 Task: Check the number of townhouses sold in last 1 year.
Action: Mouse moved to (926, 181)
Screenshot: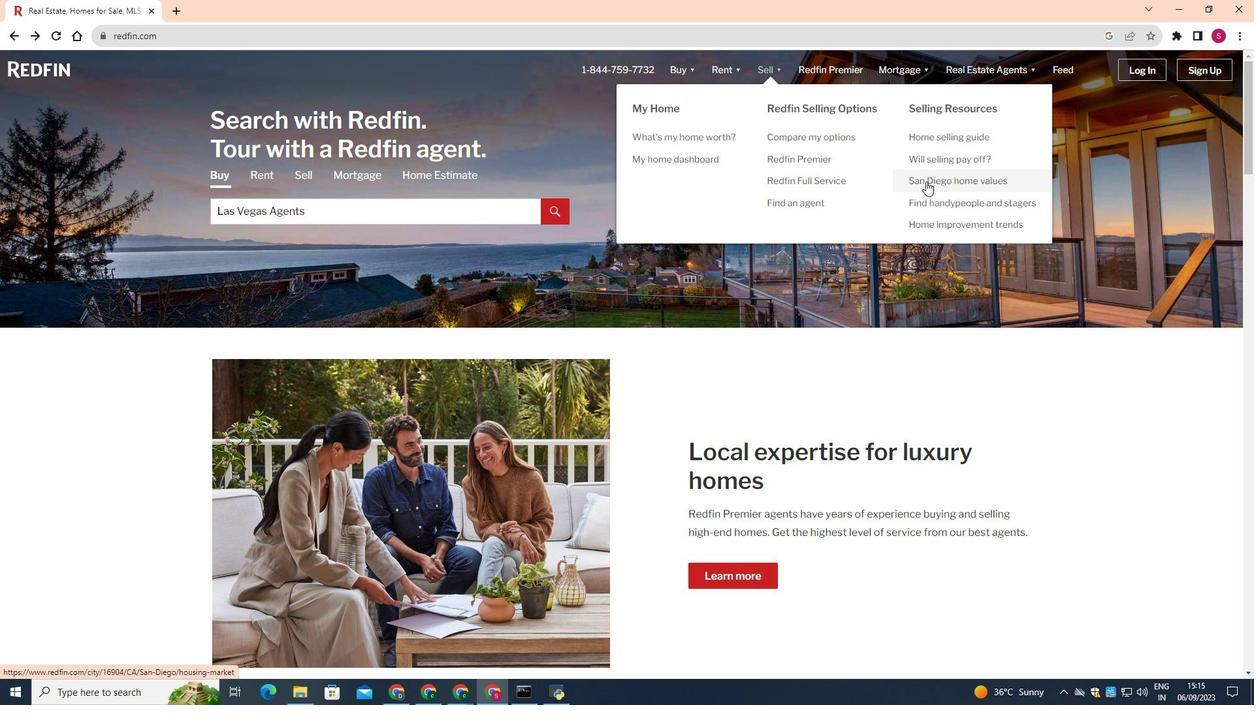
Action: Mouse pressed left at (926, 181)
Screenshot: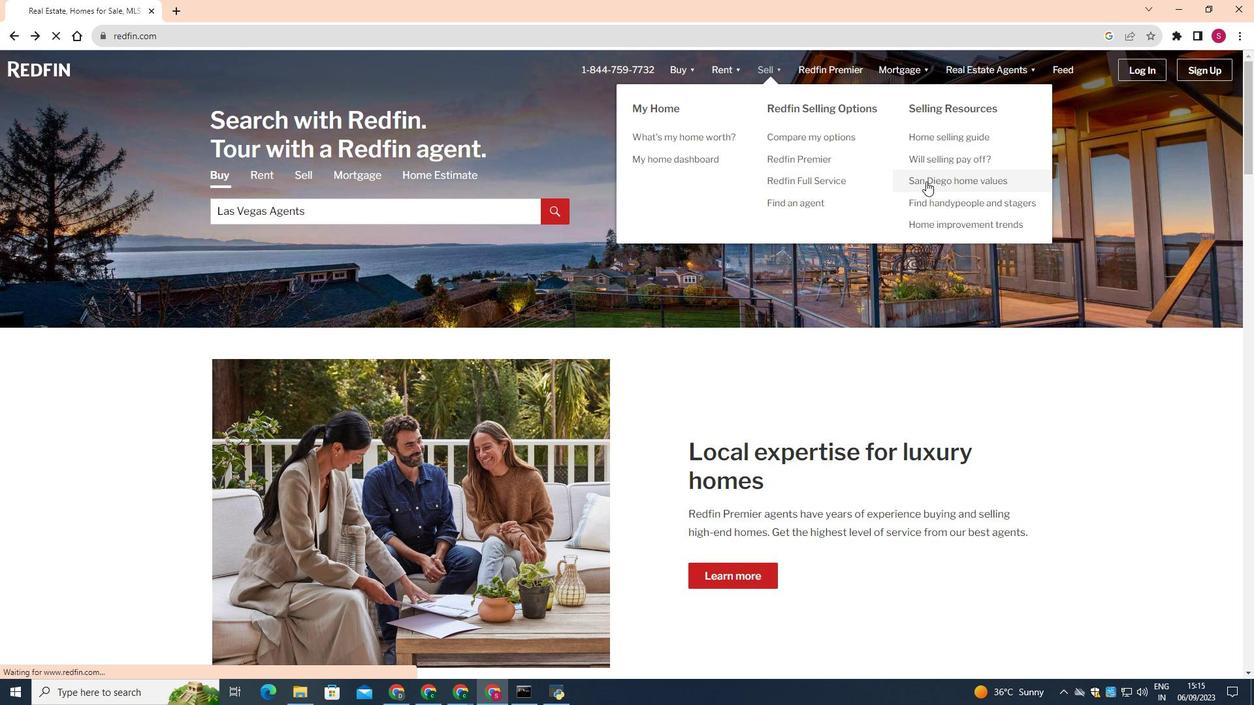 
Action: Mouse moved to (594, 394)
Screenshot: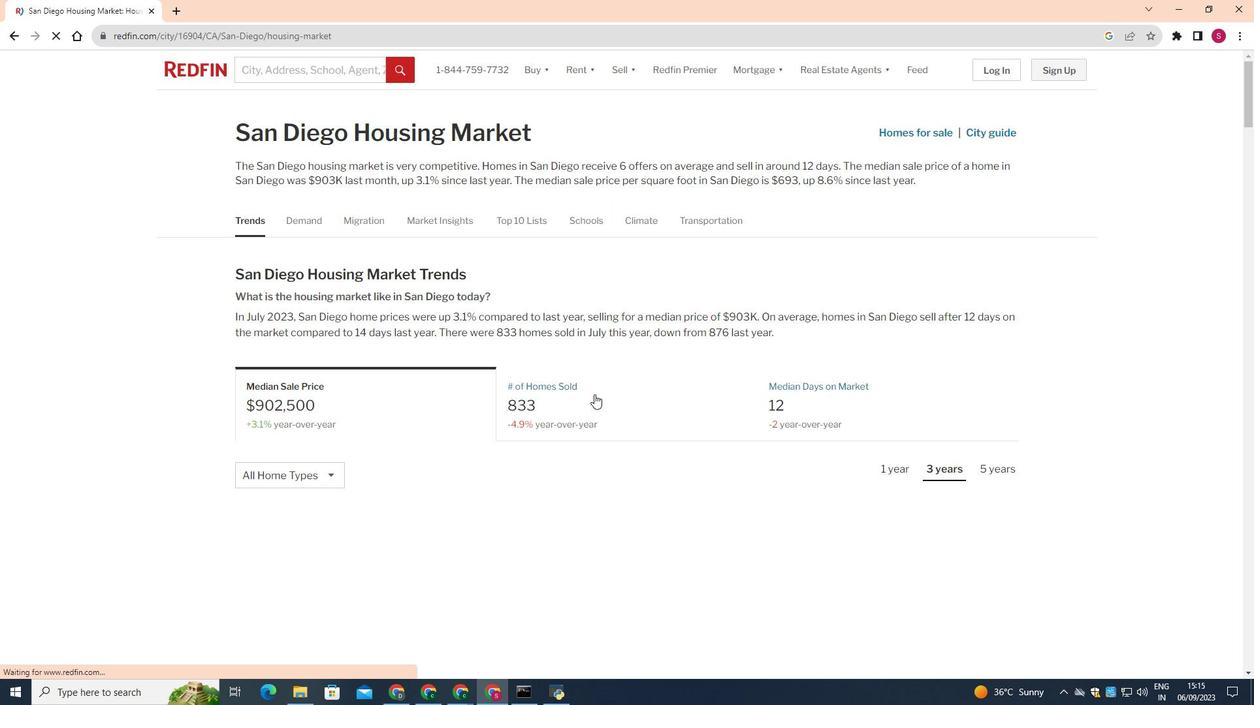 
Action: Mouse pressed left at (594, 394)
Screenshot: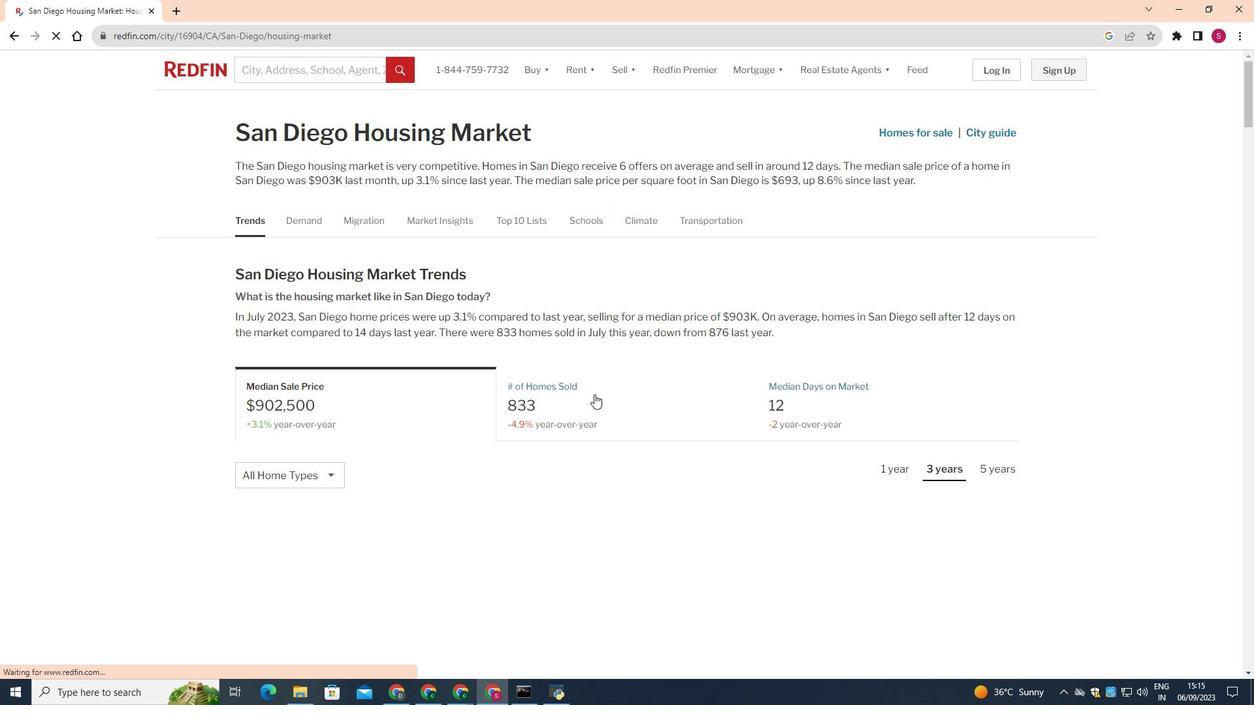 
Action: Mouse moved to (312, 472)
Screenshot: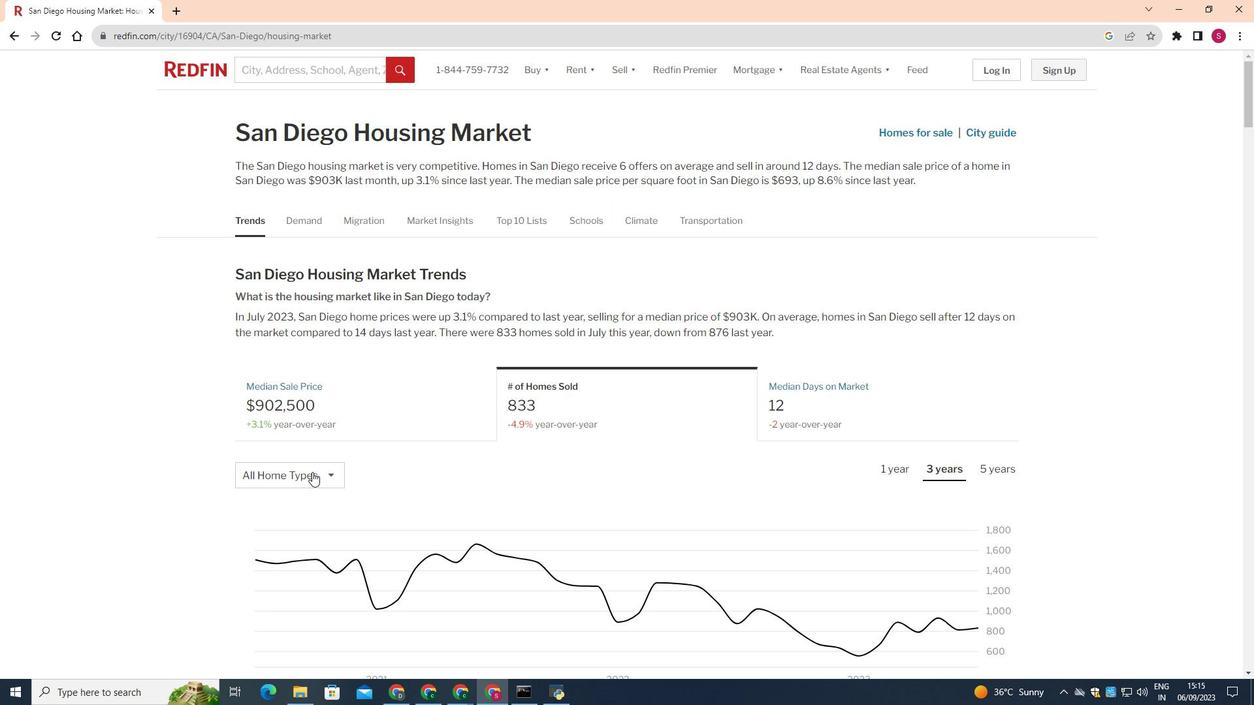
Action: Mouse pressed left at (312, 472)
Screenshot: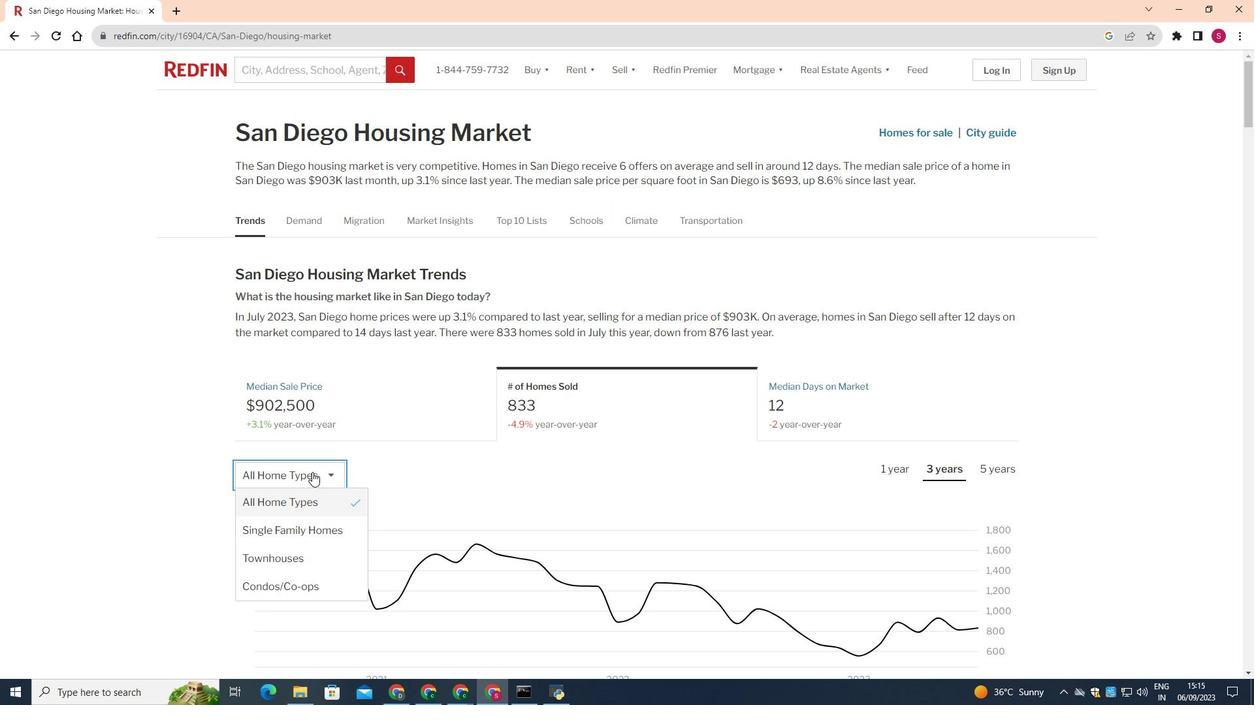 
Action: Mouse moved to (302, 556)
Screenshot: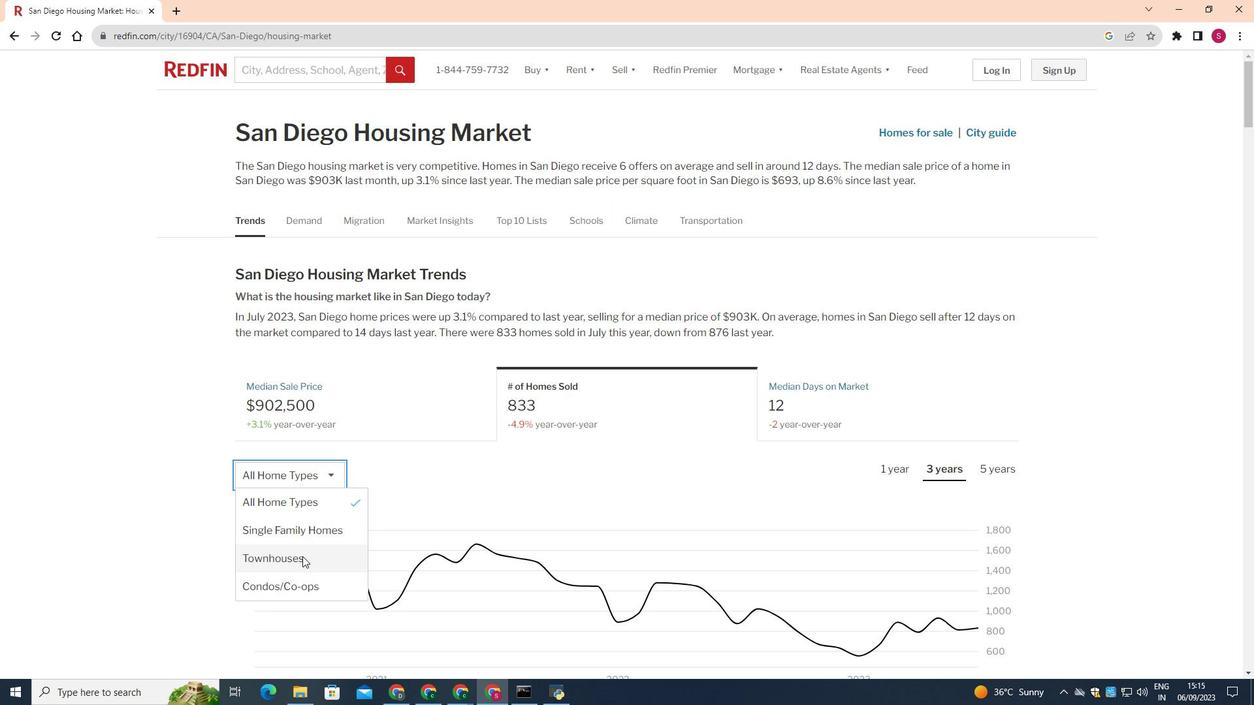 
Action: Mouse pressed left at (302, 556)
Screenshot: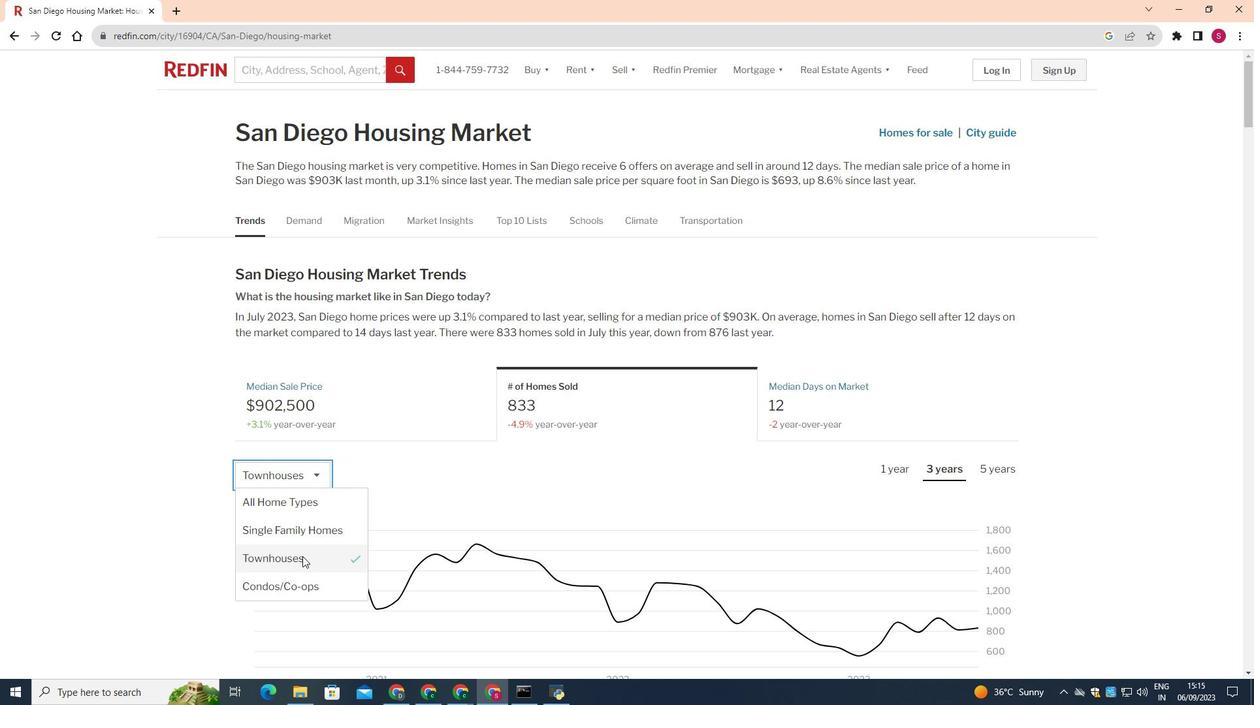 
Action: Mouse moved to (889, 463)
Screenshot: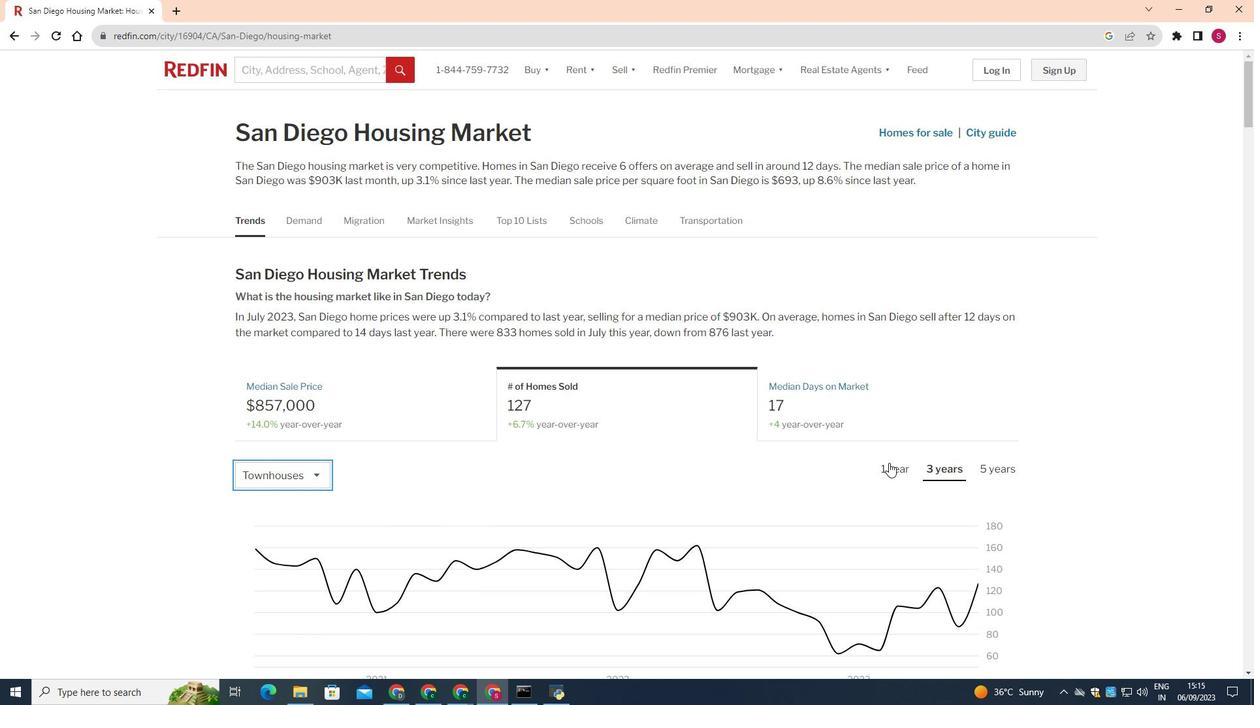 
Action: Mouse pressed left at (889, 463)
Screenshot: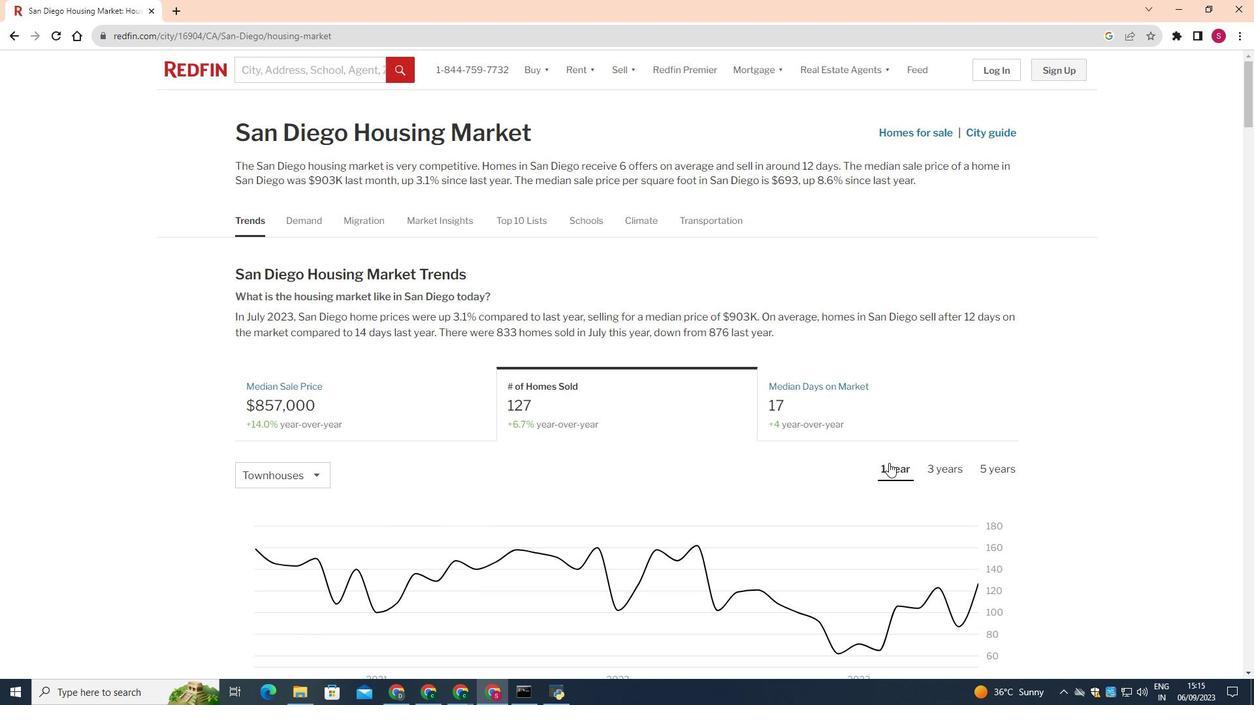 
Action: Mouse moved to (754, 510)
Screenshot: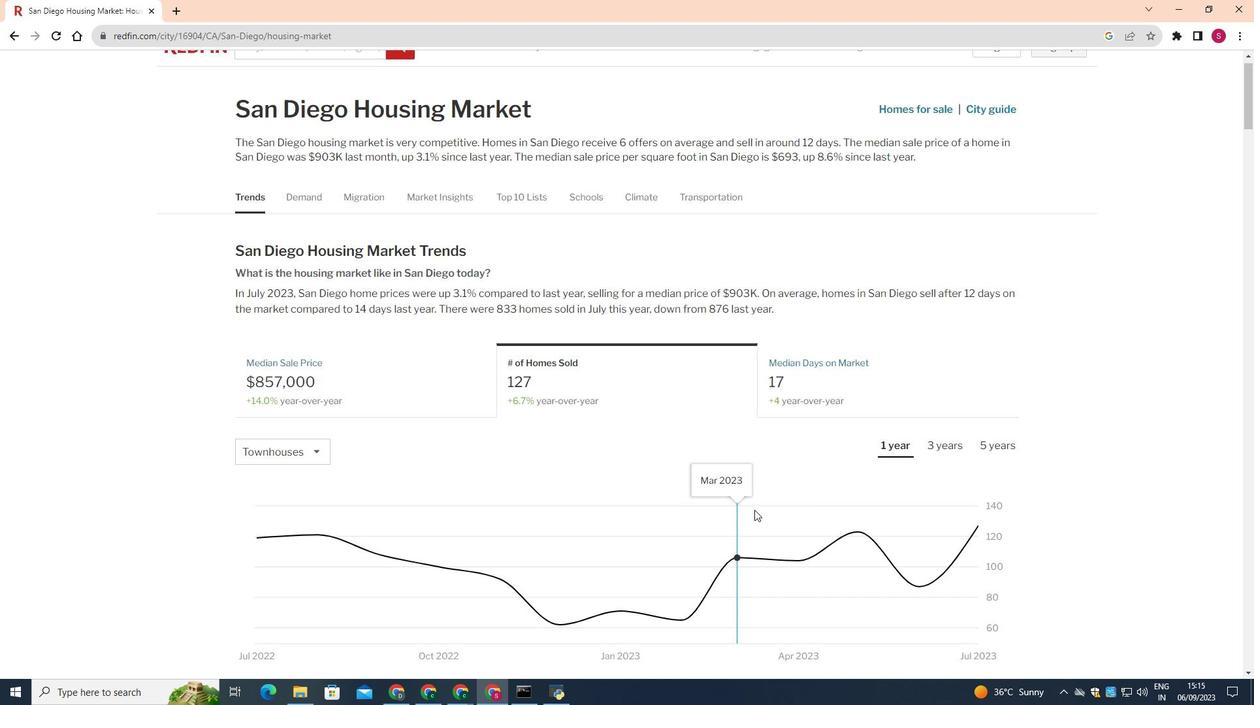 
Action: Mouse scrolled (754, 509) with delta (0, 0)
Screenshot: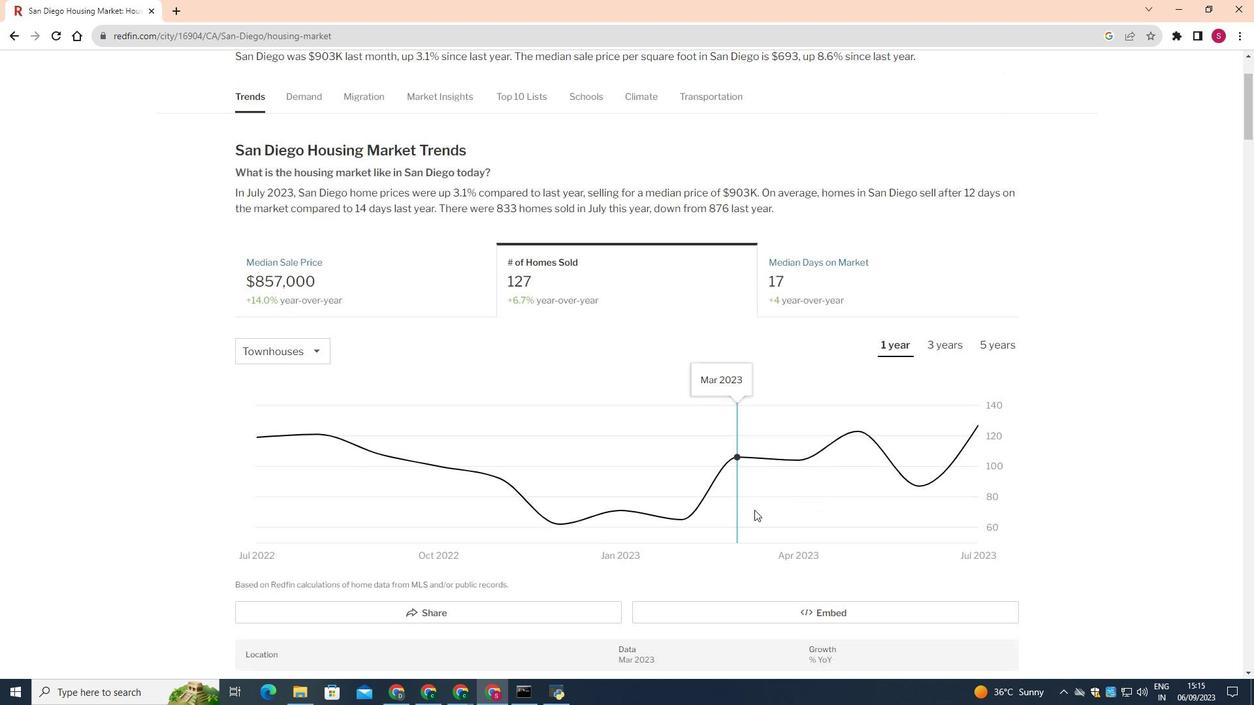 
Action: Mouse scrolled (754, 509) with delta (0, 0)
Screenshot: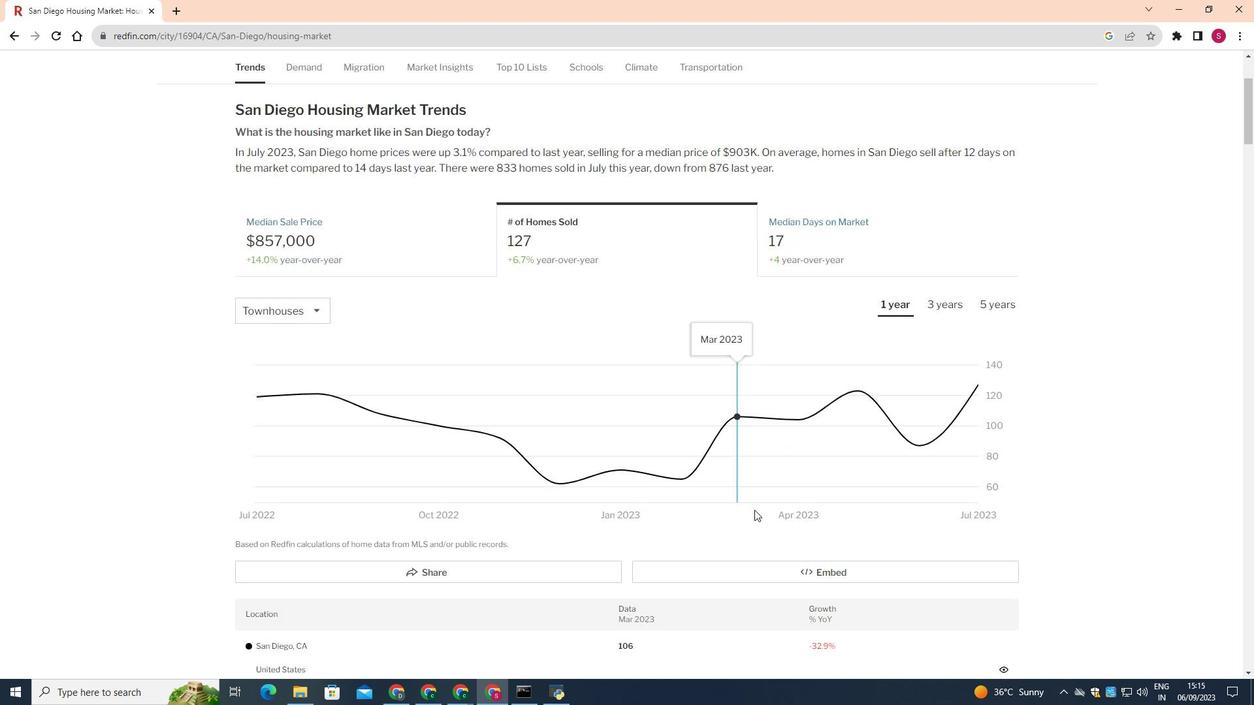 
Action: Mouse scrolled (754, 509) with delta (0, 0)
Screenshot: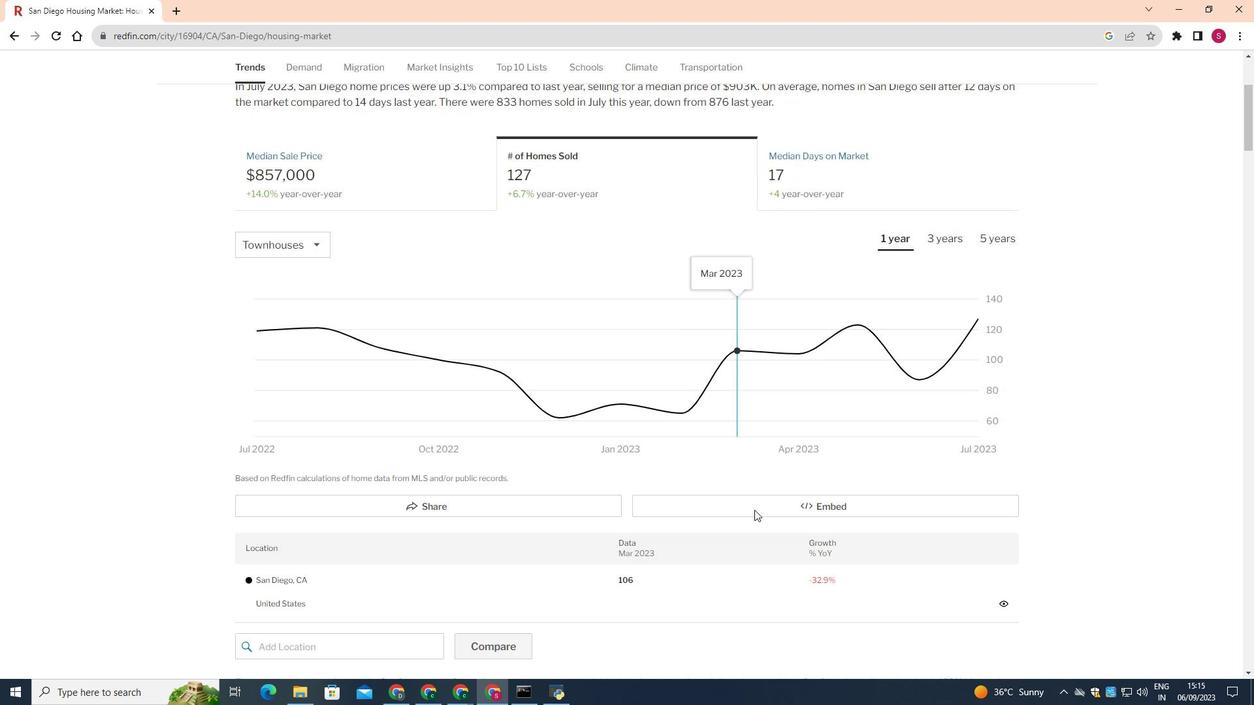 
Action: Mouse scrolled (754, 509) with delta (0, 0)
Screenshot: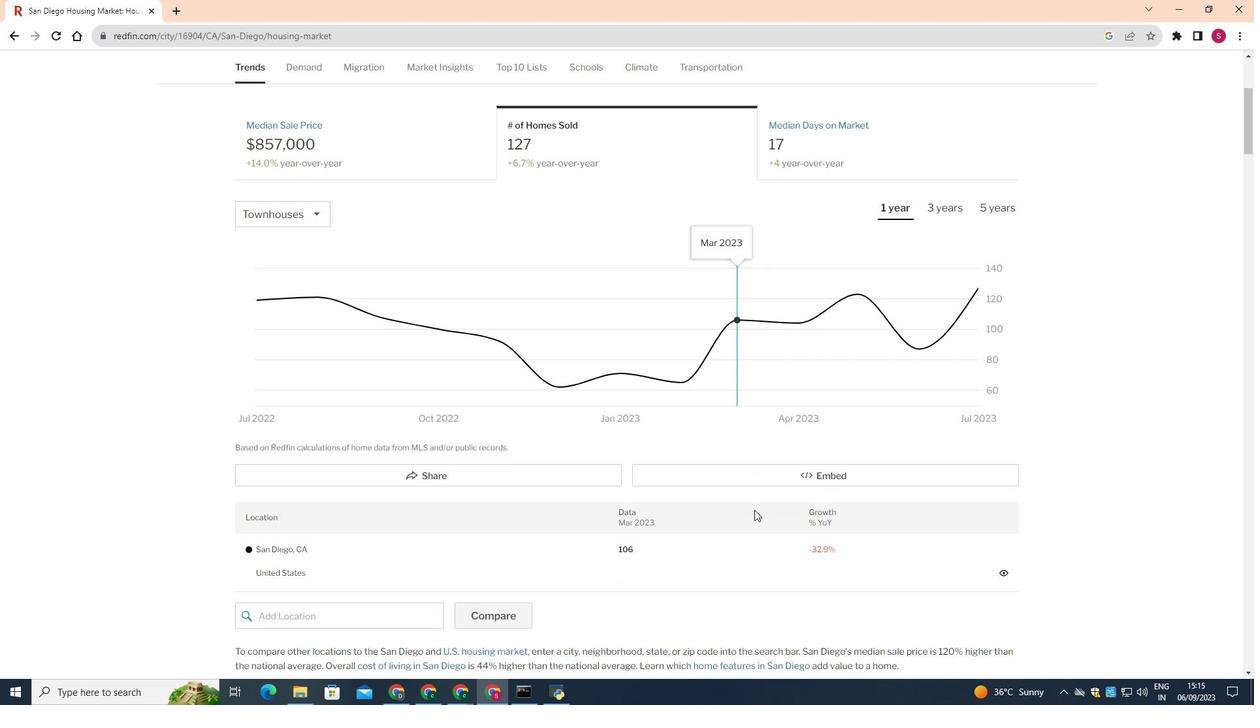 
